 Task: Add Little Sesame Classic Smooth Hummus to the cart.
Action: Mouse moved to (859, 291)
Screenshot: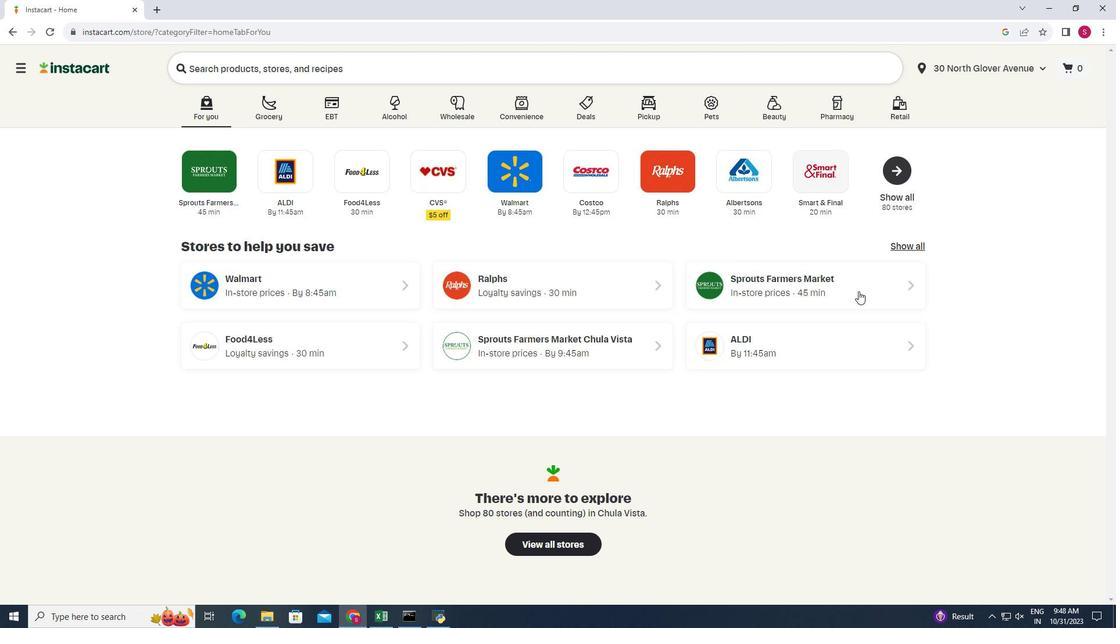 
Action: Mouse pressed left at (859, 291)
Screenshot: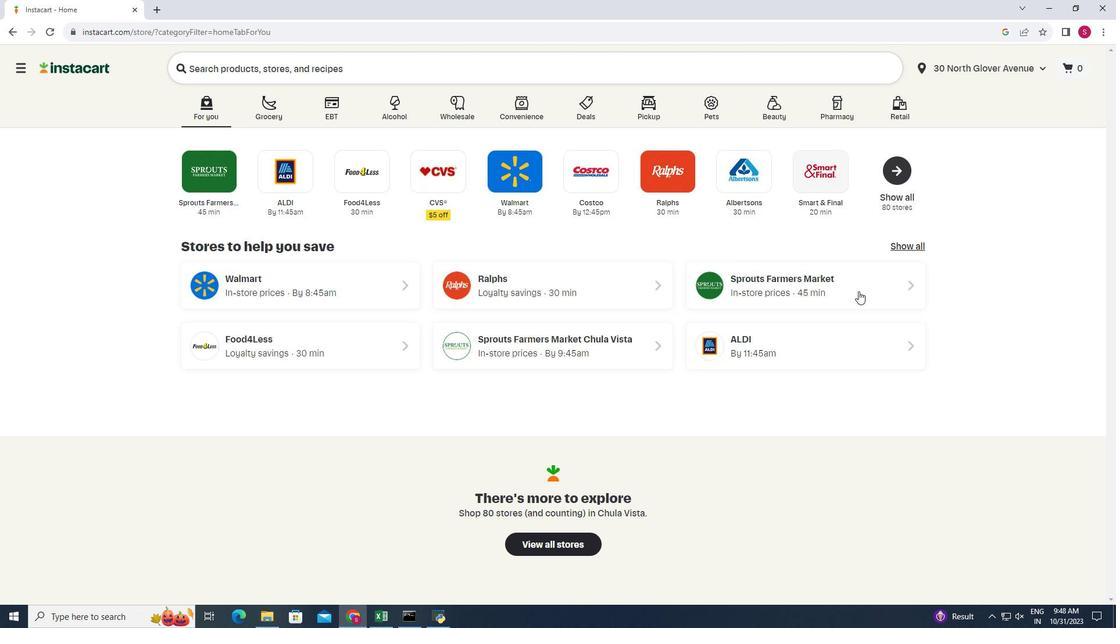 
Action: Mouse moved to (29, 512)
Screenshot: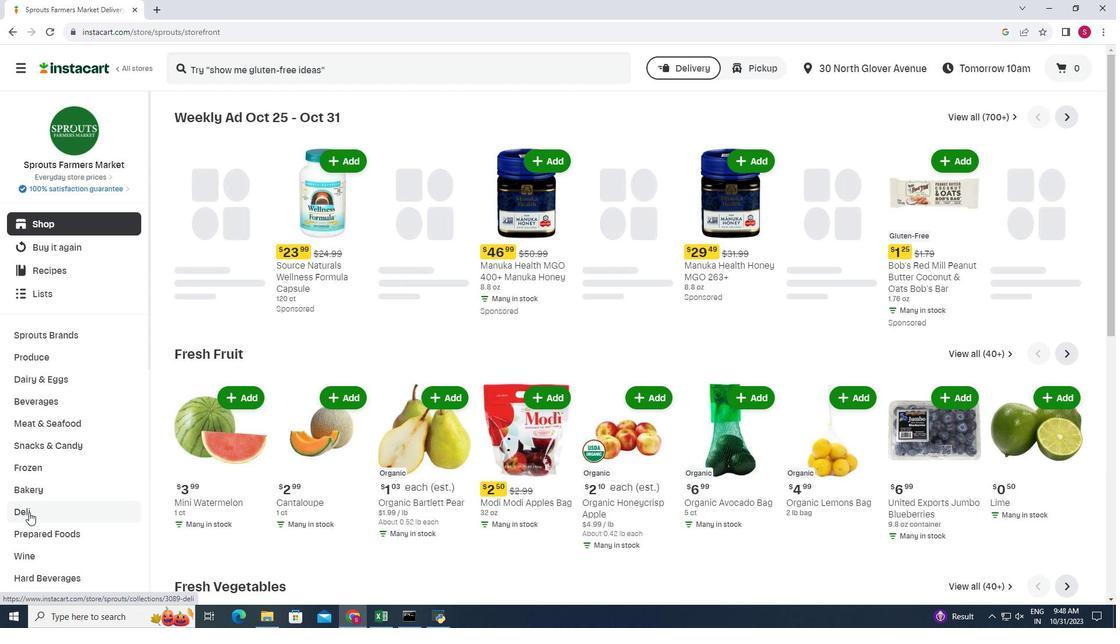 
Action: Mouse pressed left at (29, 512)
Screenshot: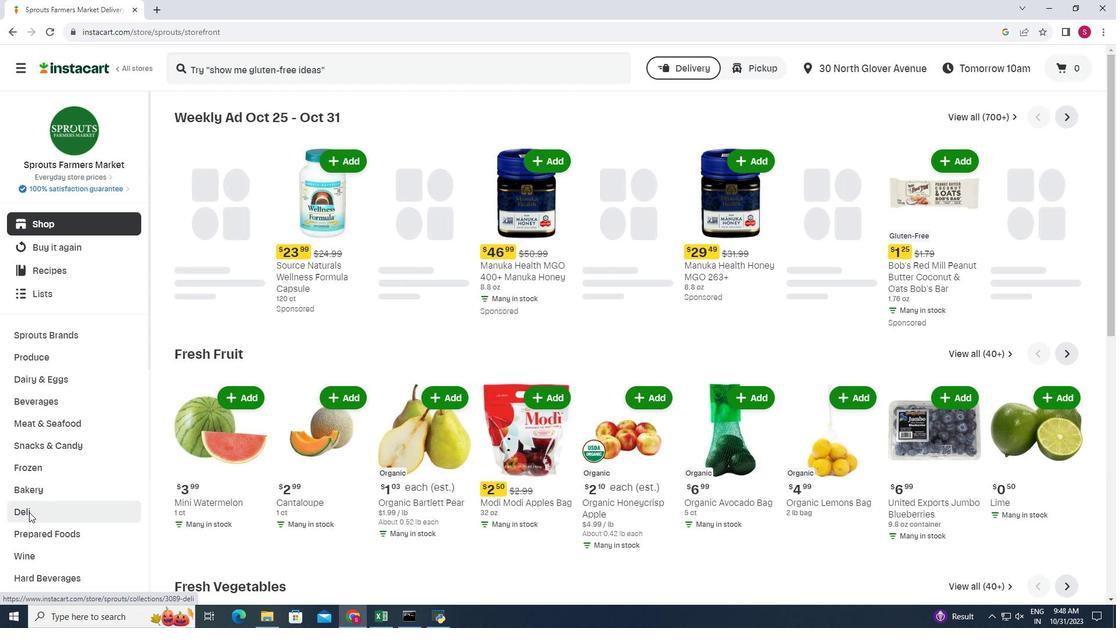 
Action: Mouse moved to (400, 143)
Screenshot: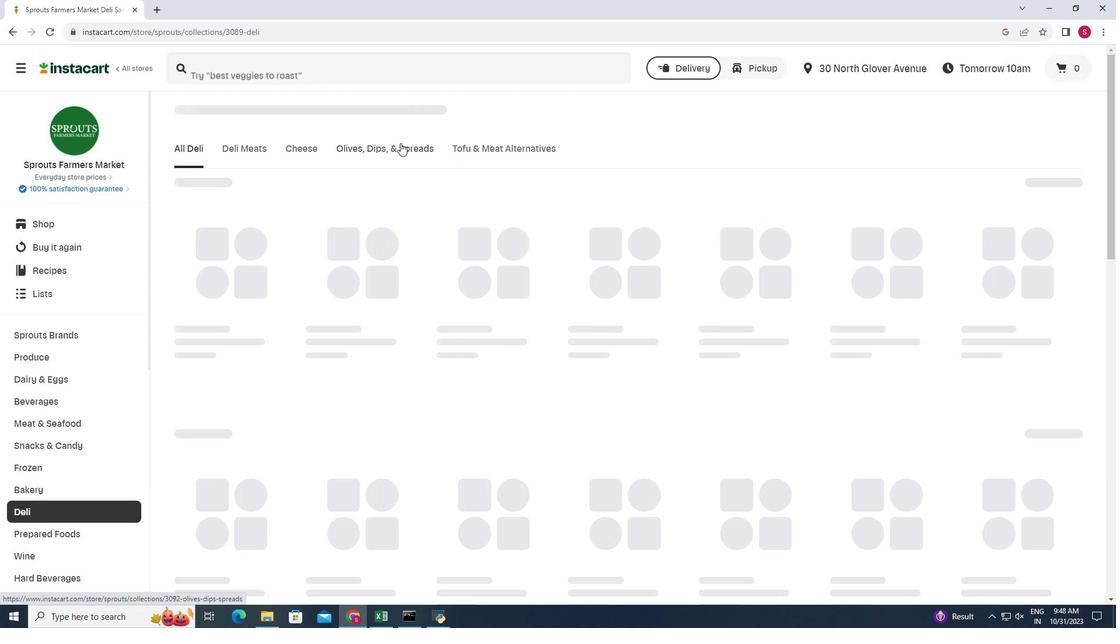 
Action: Mouse pressed left at (400, 143)
Screenshot: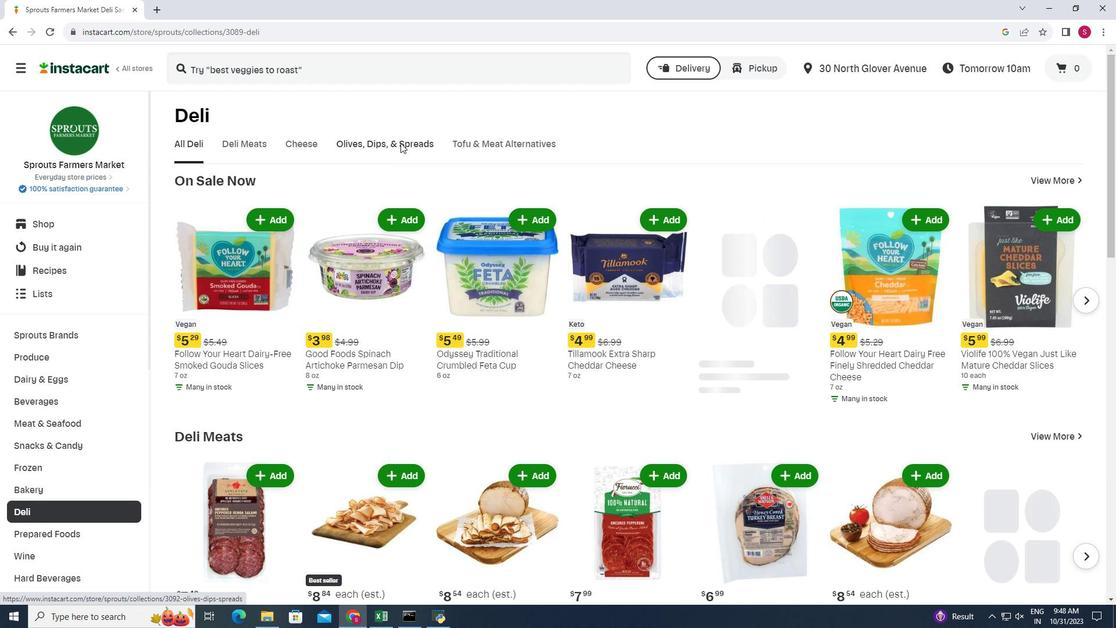 
Action: Mouse moved to (266, 192)
Screenshot: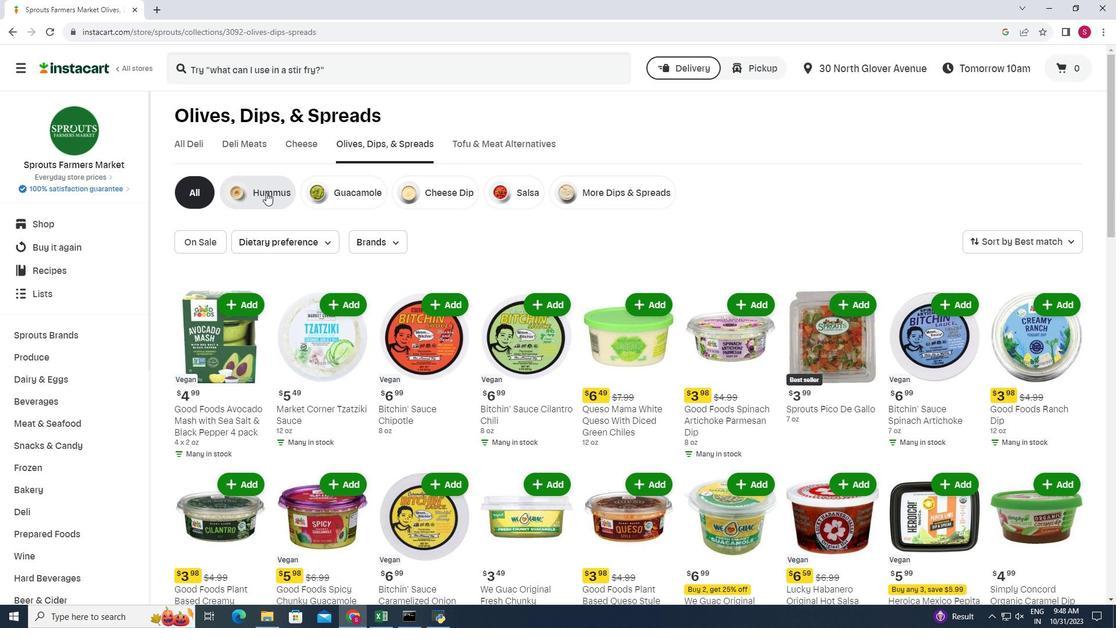 
Action: Mouse pressed left at (266, 192)
Screenshot: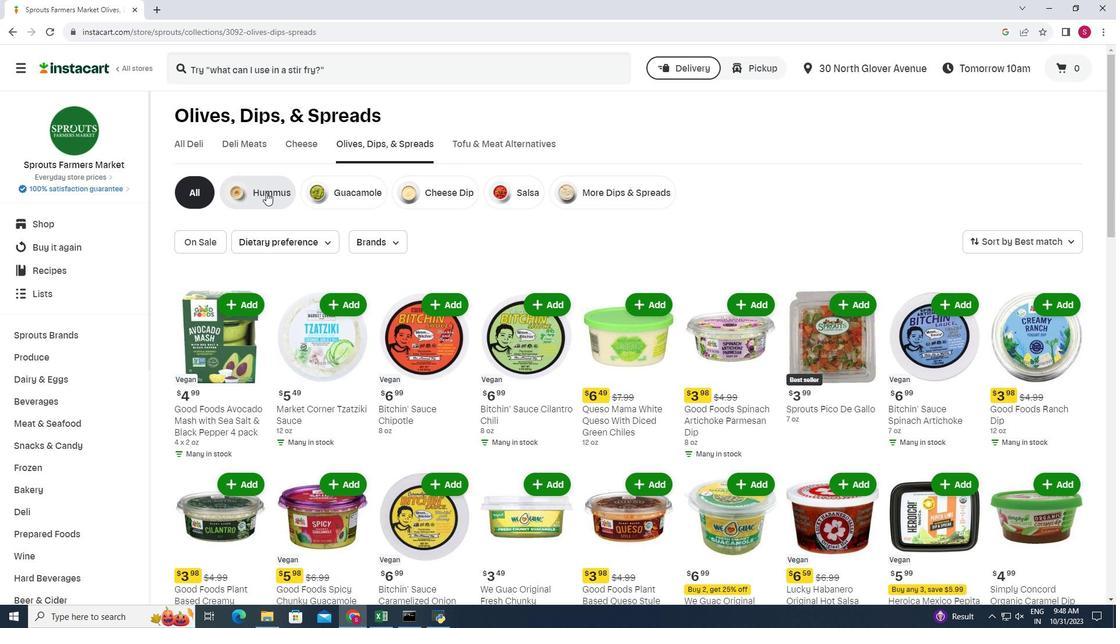 
Action: Mouse moved to (368, 266)
Screenshot: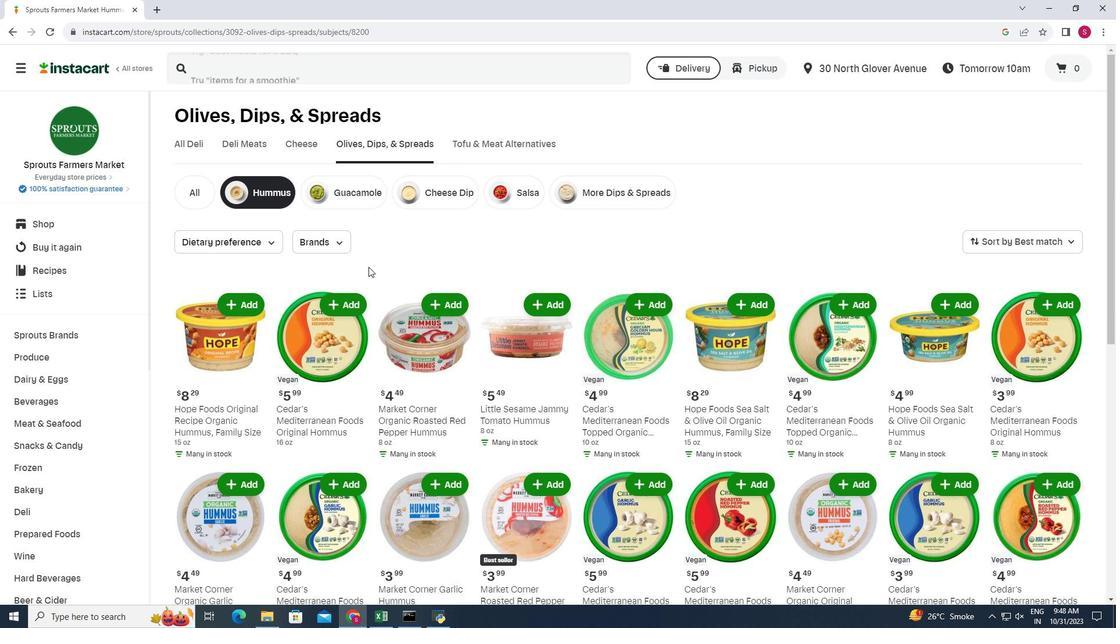
Action: Mouse scrolled (368, 266) with delta (0, 0)
Screenshot: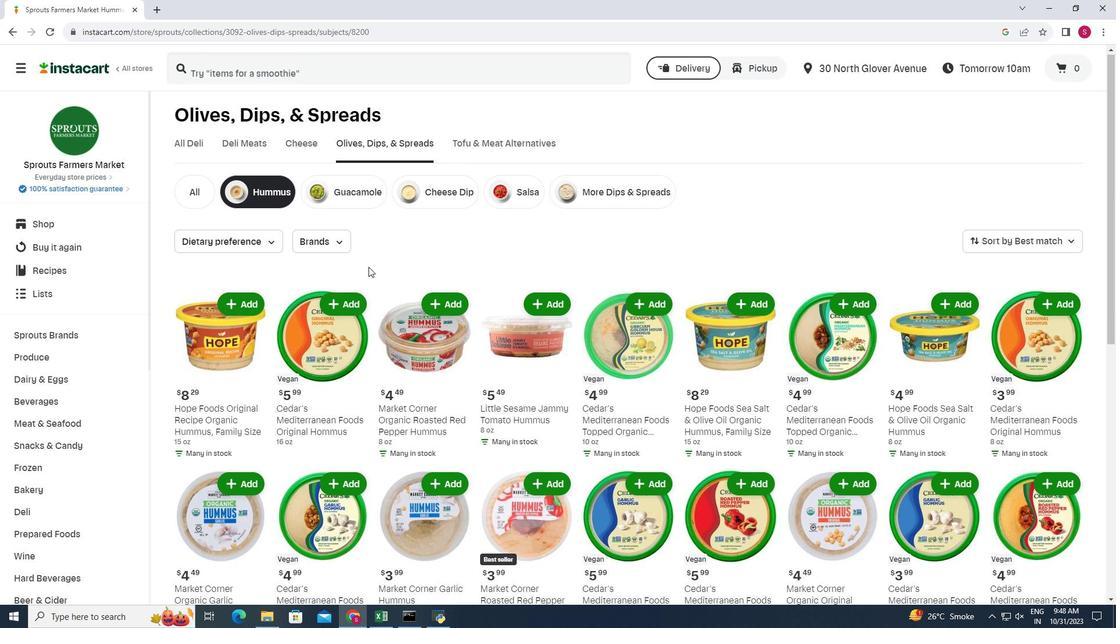 
Action: Mouse moved to (1045, 359)
Screenshot: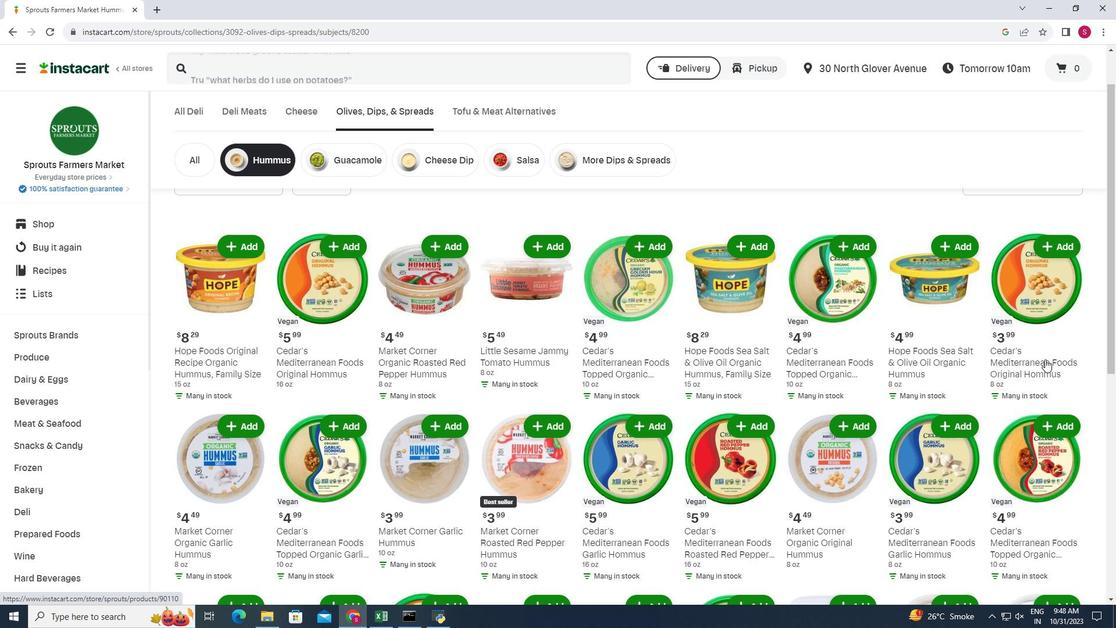 
Action: Mouse scrolled (1045, 358) with delta (0, 0)
Screenshot: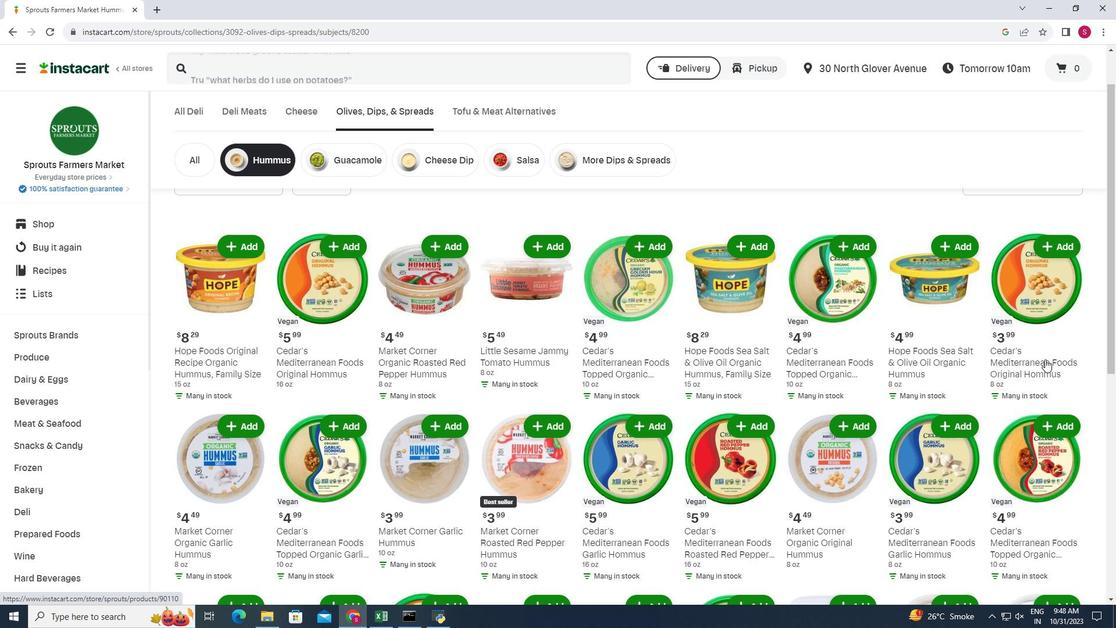 
Action: Mouse scrolled (1045, 358) with delta (0, 0)
Screenshot: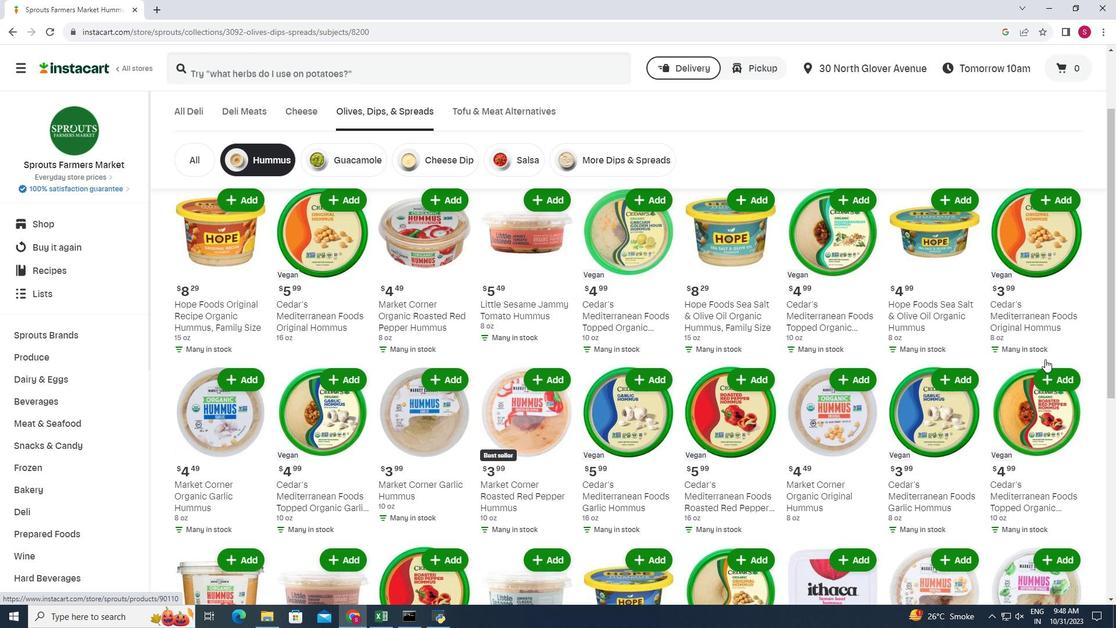 
Action: Mouse moved to (157, 381)
Screenshot: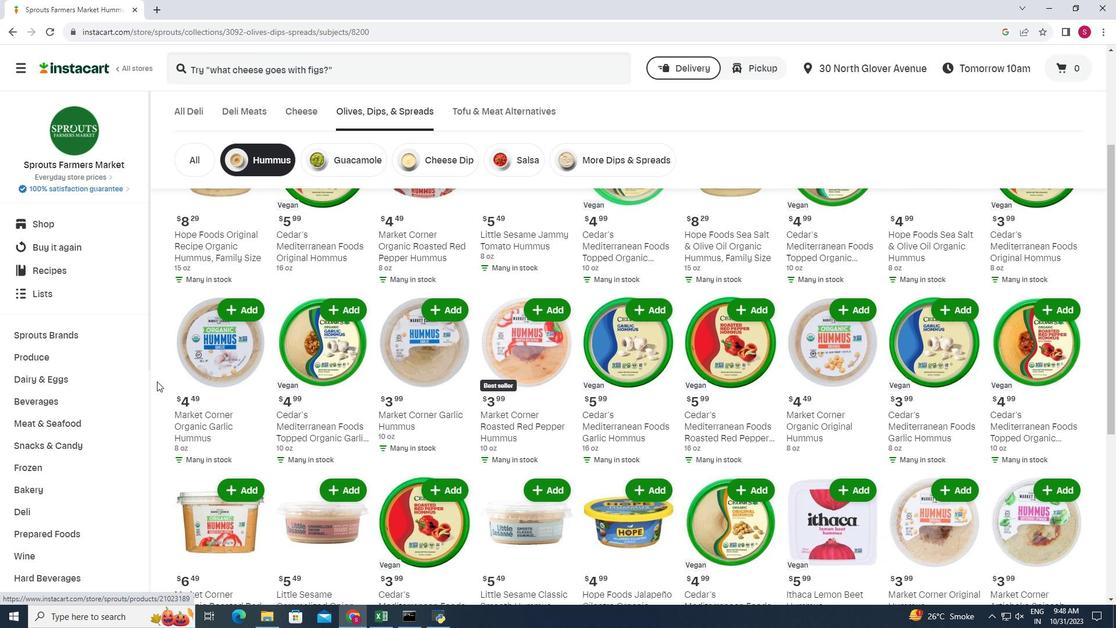 
Action: Mouse scrolled (157, 381) with delta (0, 0)
Screenshot: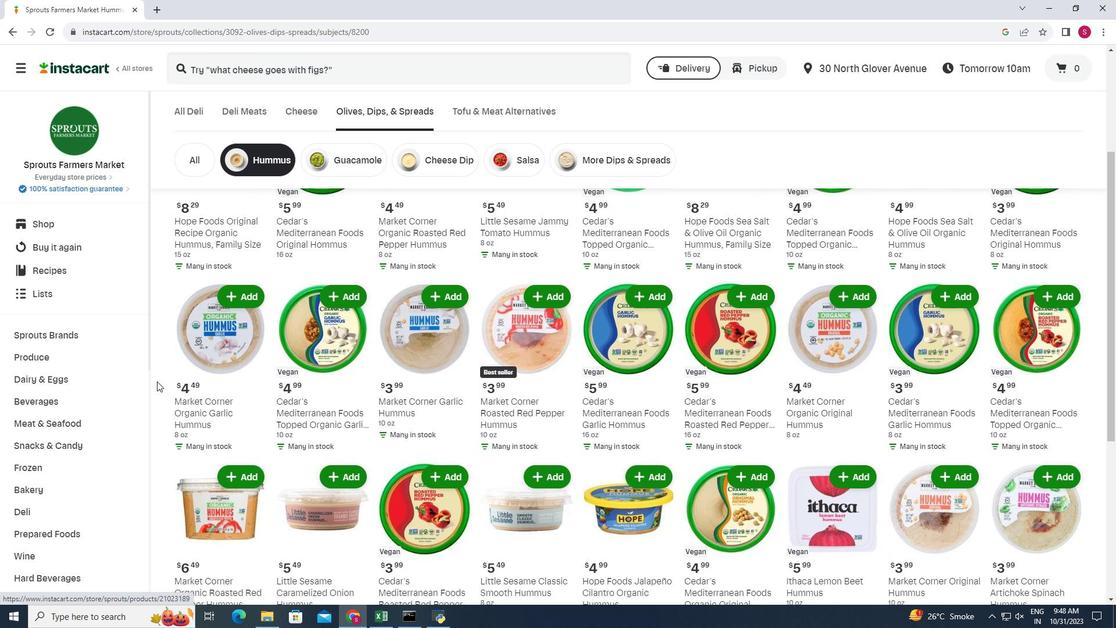
Action: Mouse scrolled (157, 381) with delta (0, 0)
Screenshot: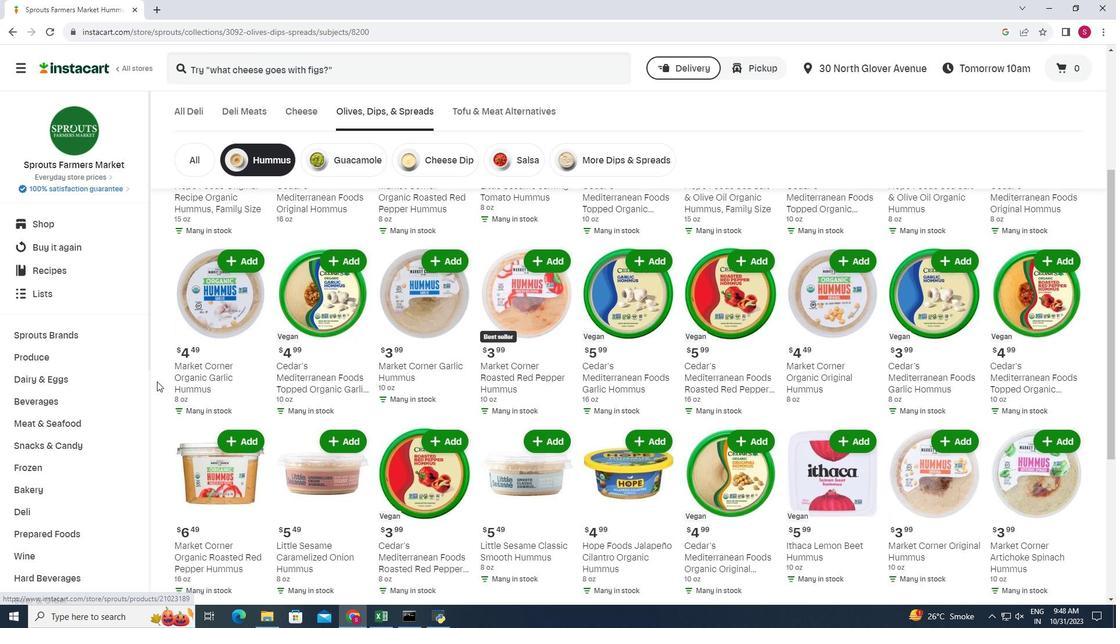 
Action: Mouse moved to (1034, 459)
Screenshot: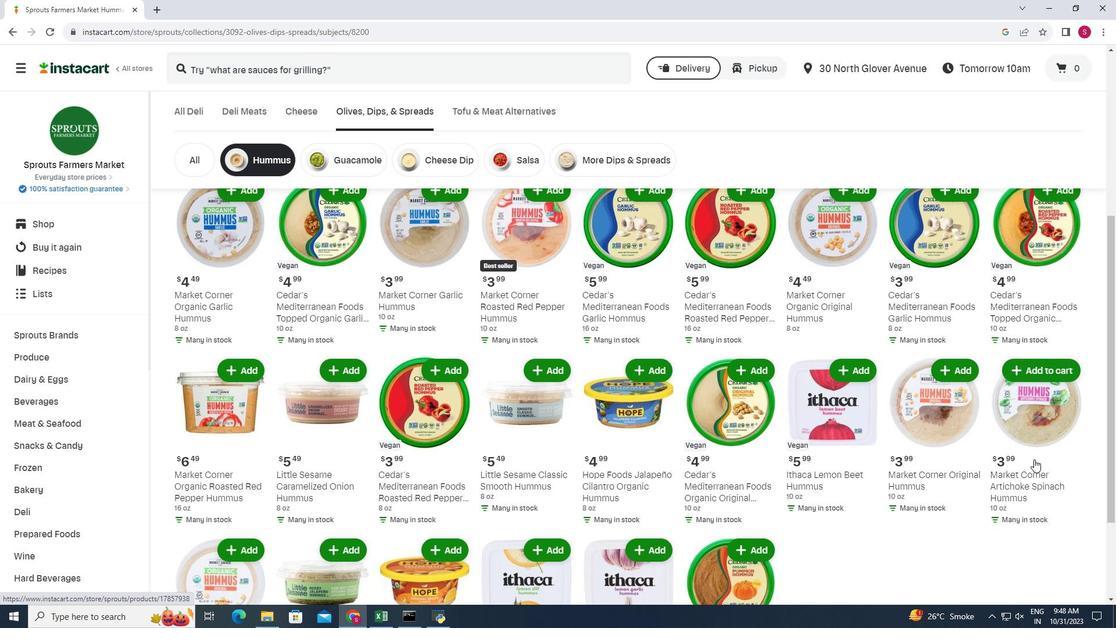 
Action: Mouse scrolled (1034, 458) with delta (0, 0)
Screenshot: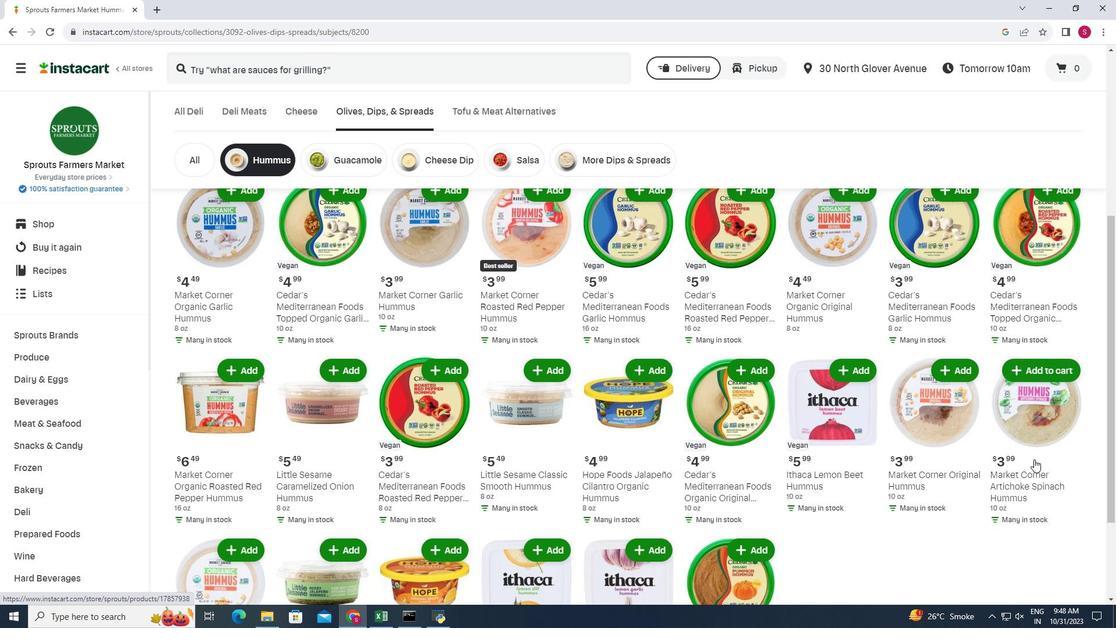 
Action: Mouse moved to (1034, 459)
Screenshot: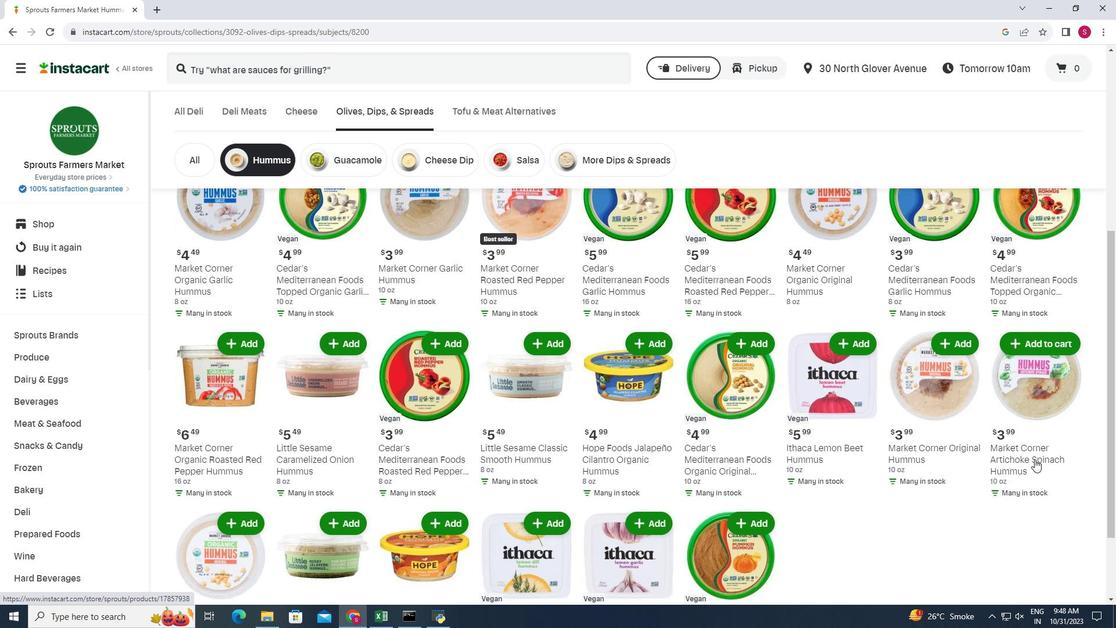 
Action: Mouse scrolled (1034, 458) with delta (0, 0)
Screenshot: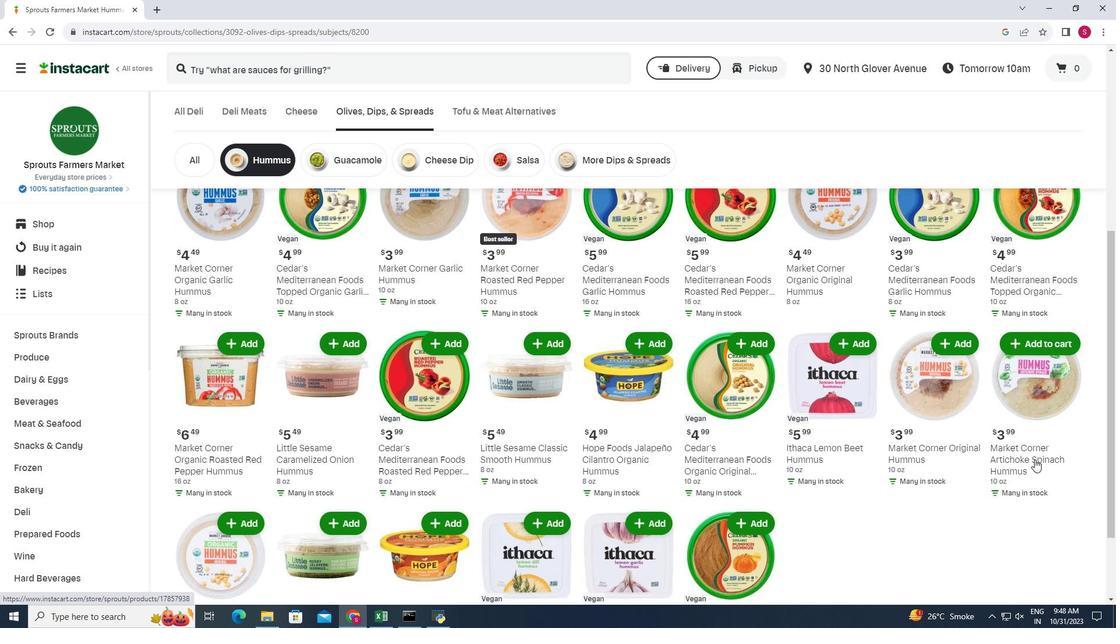 
Action: Mouse moved to (1035, 459)
Screenshot: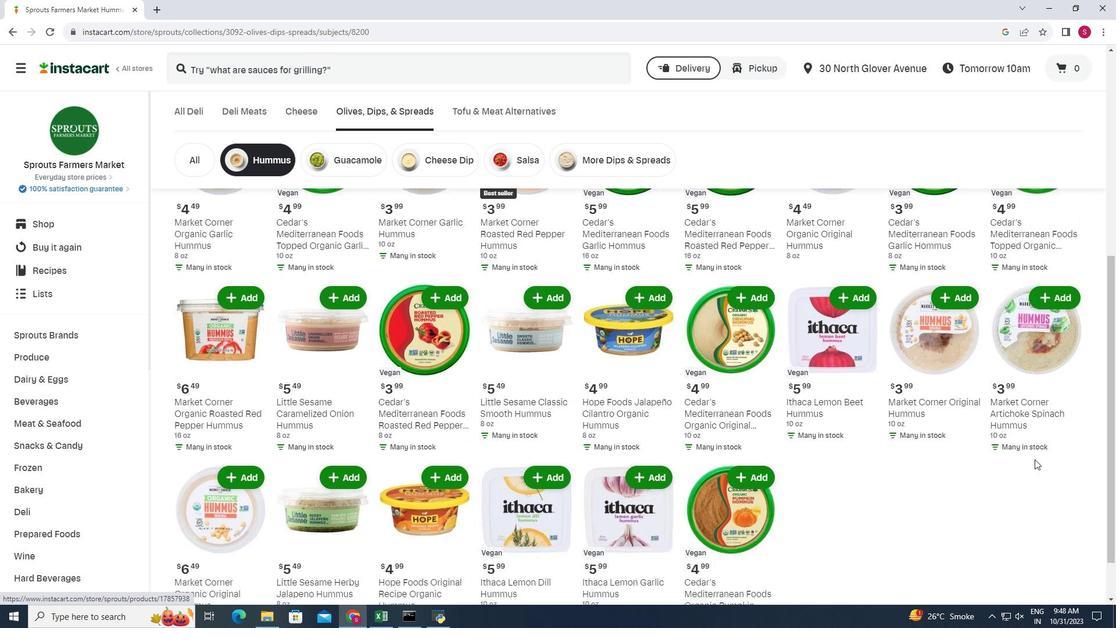 
Action: Mouse scrolled (1035, 458) with delta (0, 0)
Screenshot: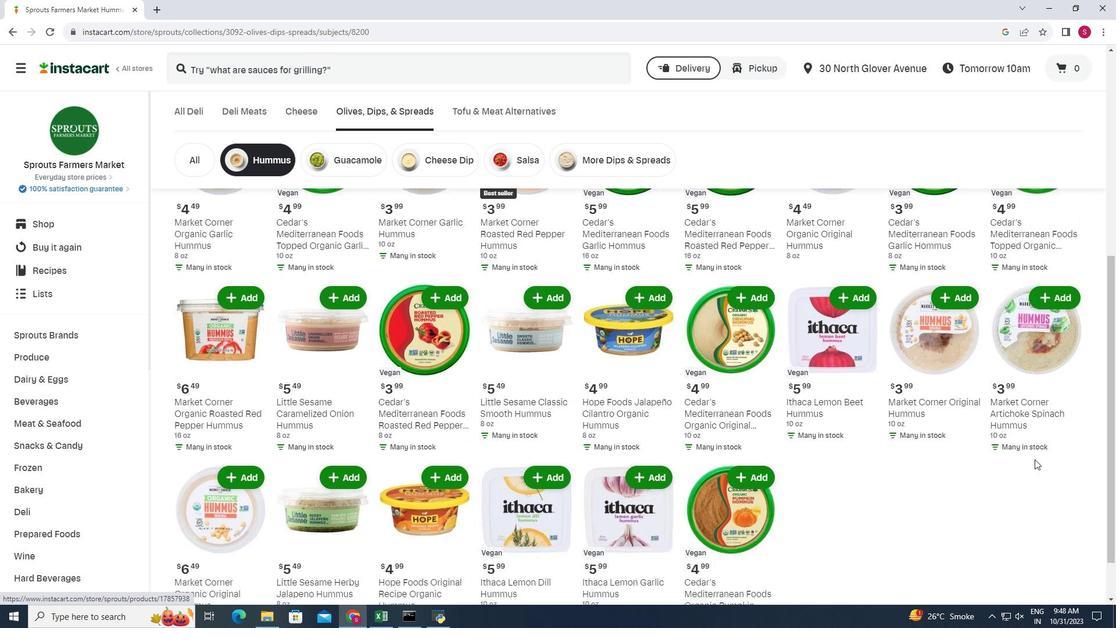 
Action: Mouse scrolled (1035, 458) with delta (0, 0)
Screenshot: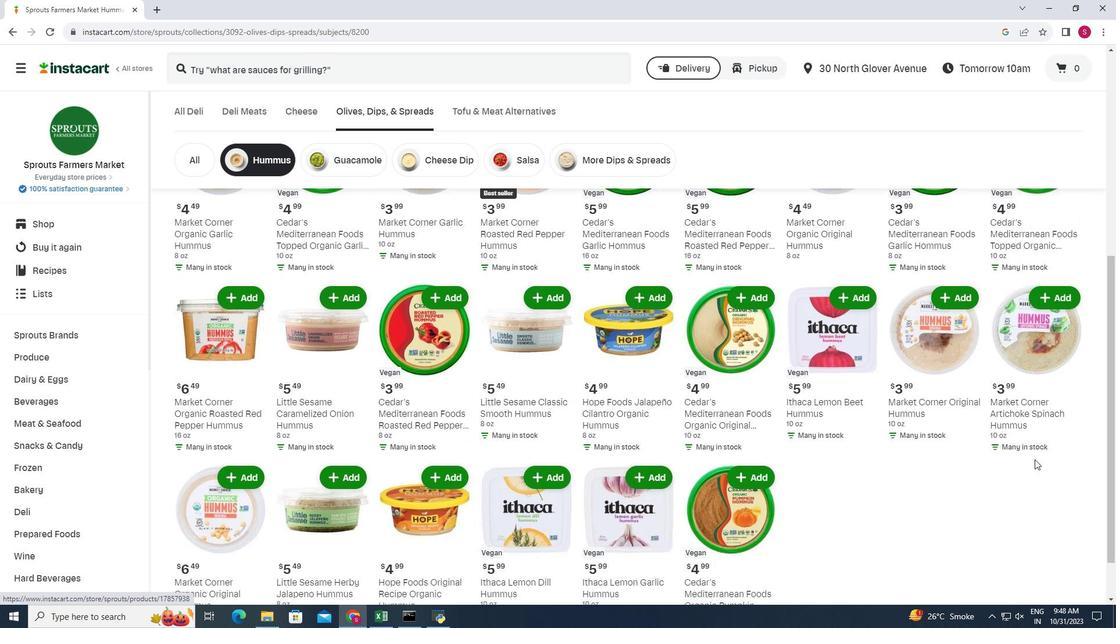 
Action: Mouse moved to (539, 246)
Screenshot: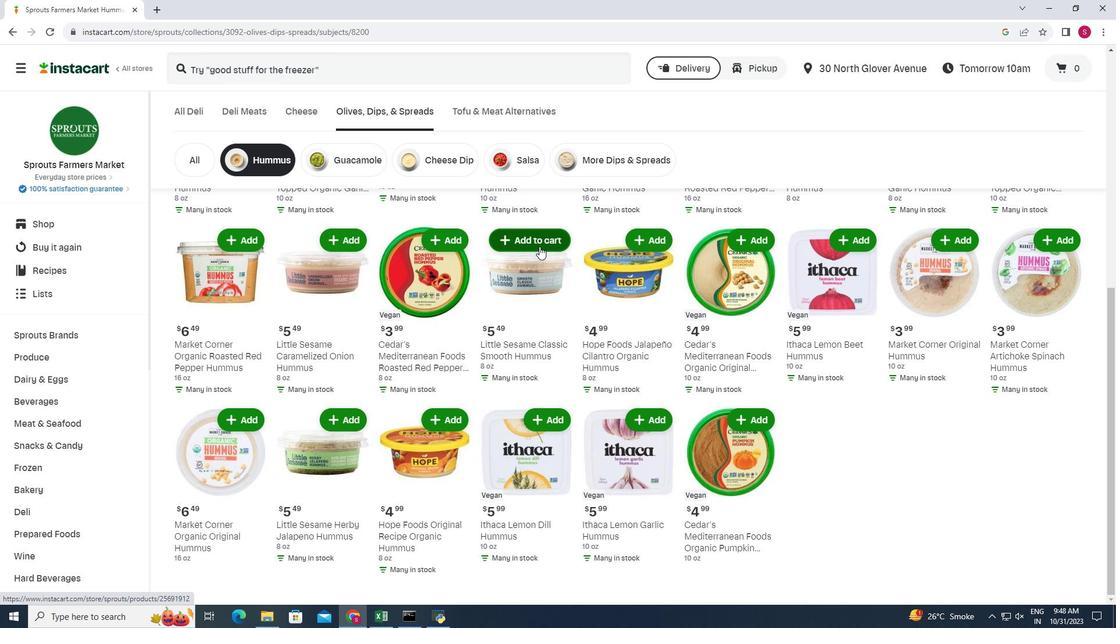 
Action: Mouse pressed left at (539, 246)
Screenshot: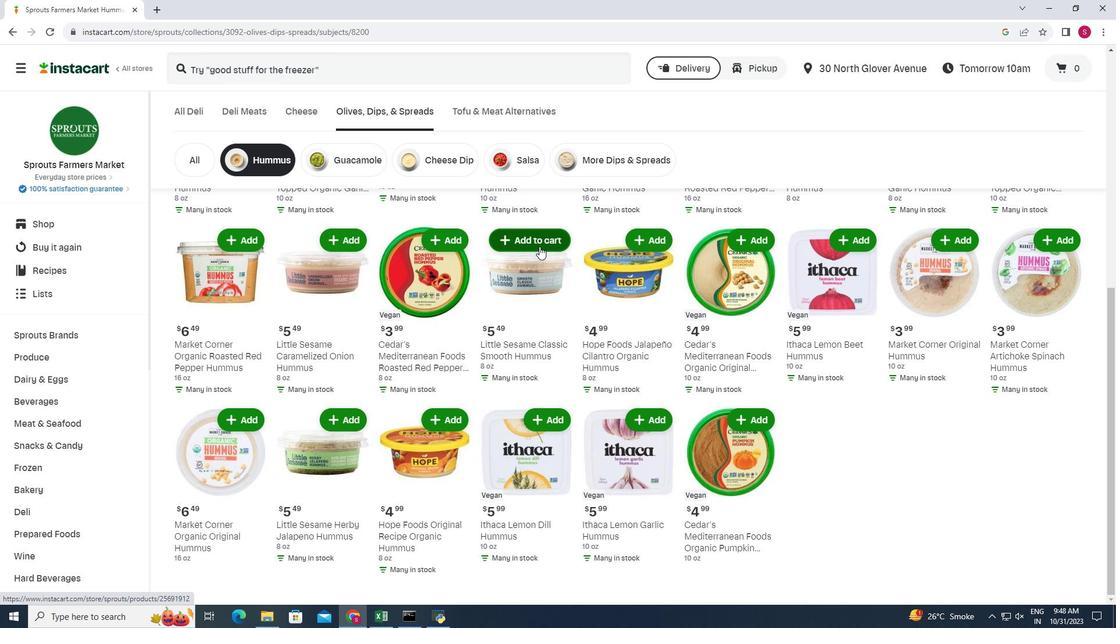 
Action: Mouse moved to (567, 228)
Screenshot: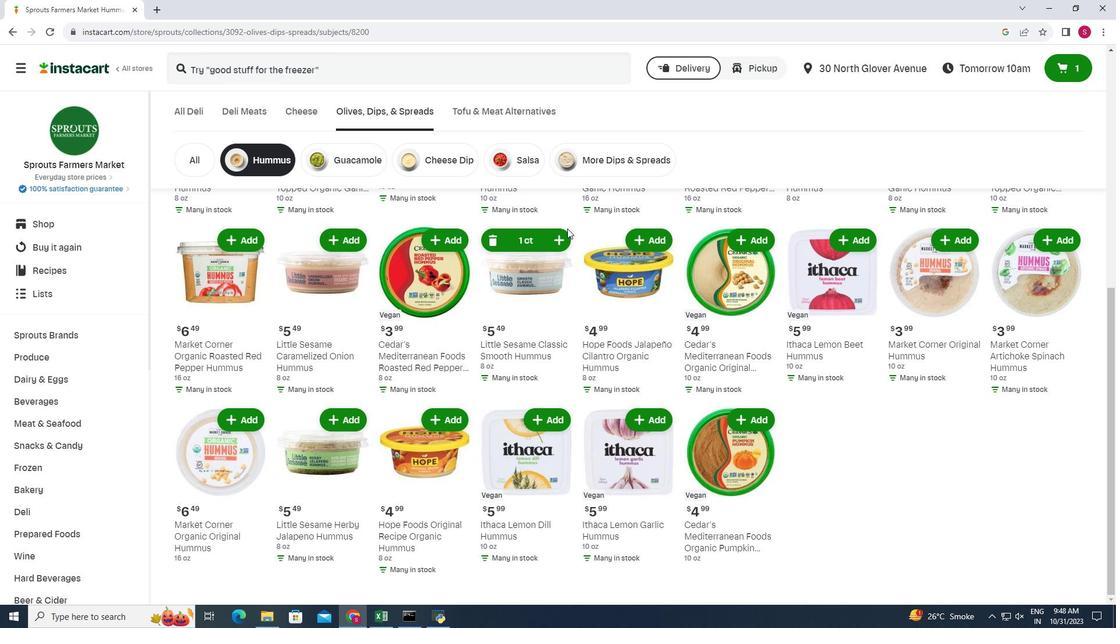 
